 Task: Add Fage 0% Milkfat Plain Greek Yogurt to the cart.
Action: Mouse moved to (262, 117)
Screenshot: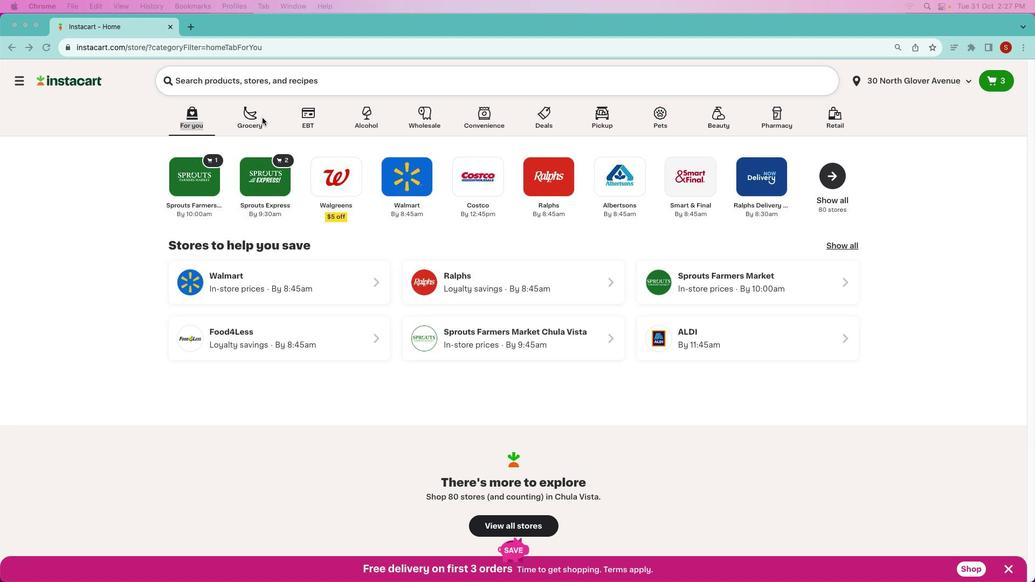 
Action: Mouse pressed left at (262, 117)
Screenshot: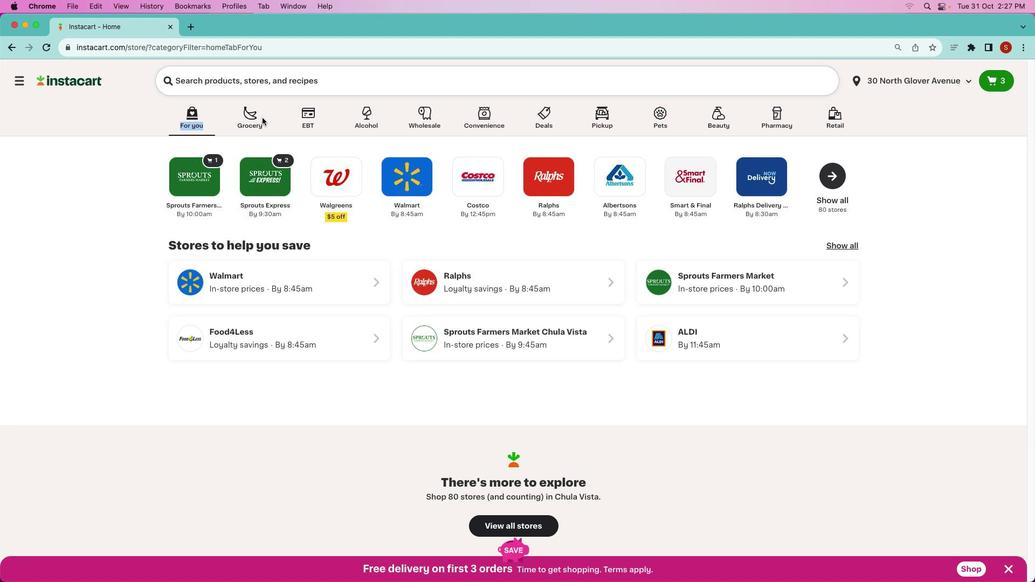 
Action: Mouse moved to (248, 113)
Screenshot: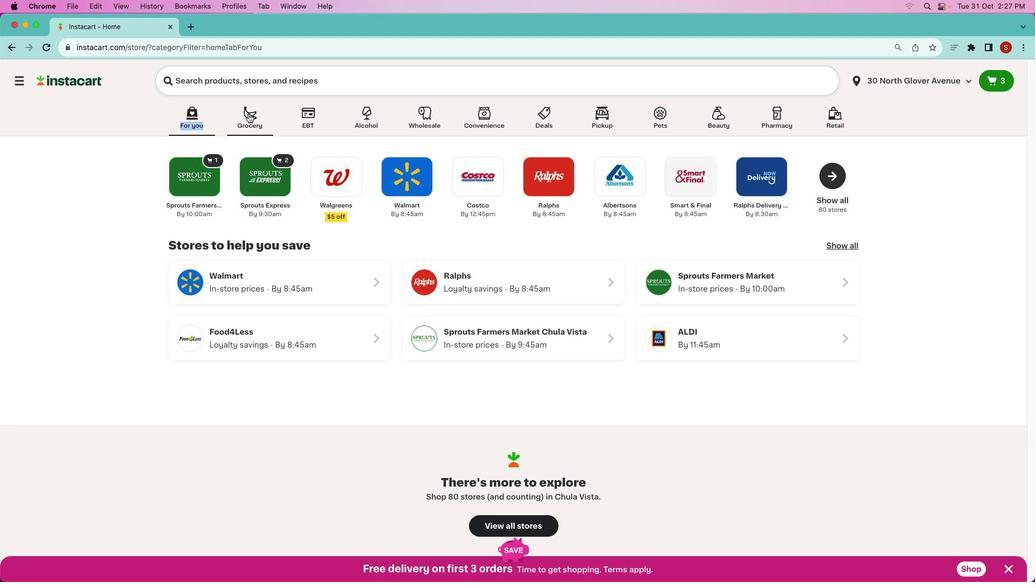
Action: Mouse pressed left at (248, 113)
Screenshot: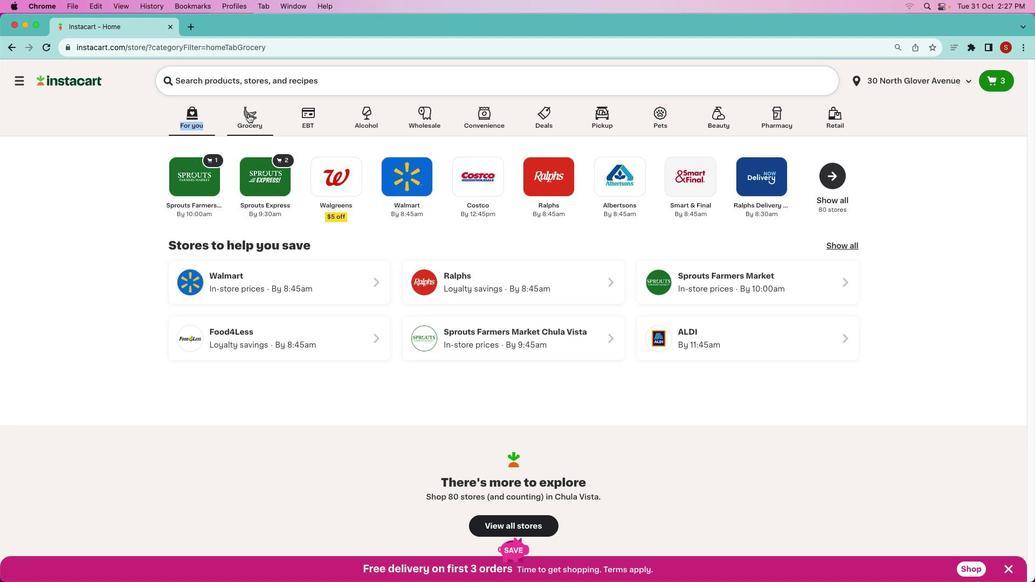 
Action: Mouse pressed left at (248, 113)
Screenshot: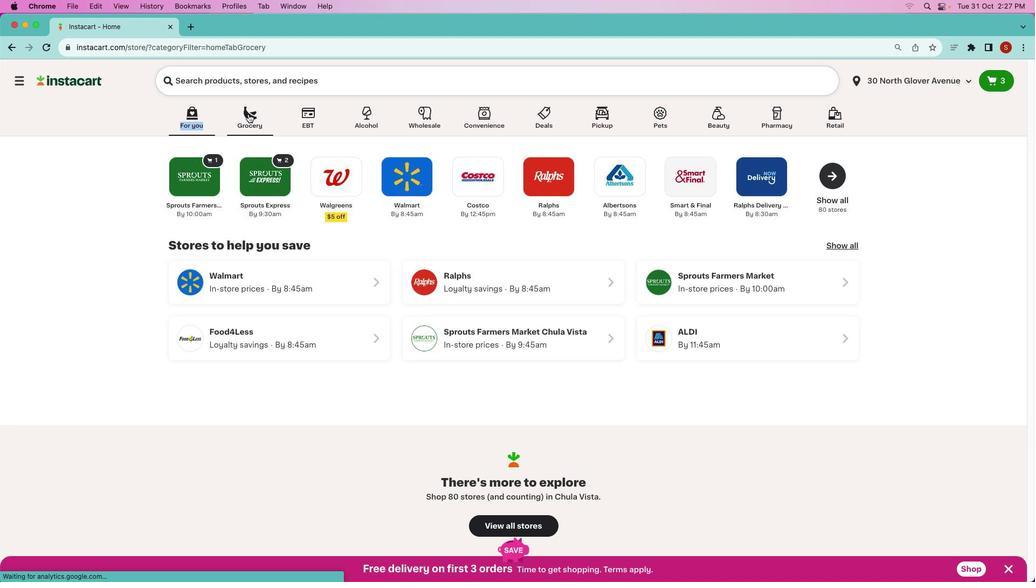 
Action: Mouse moved to (274, 166)
Screenshot: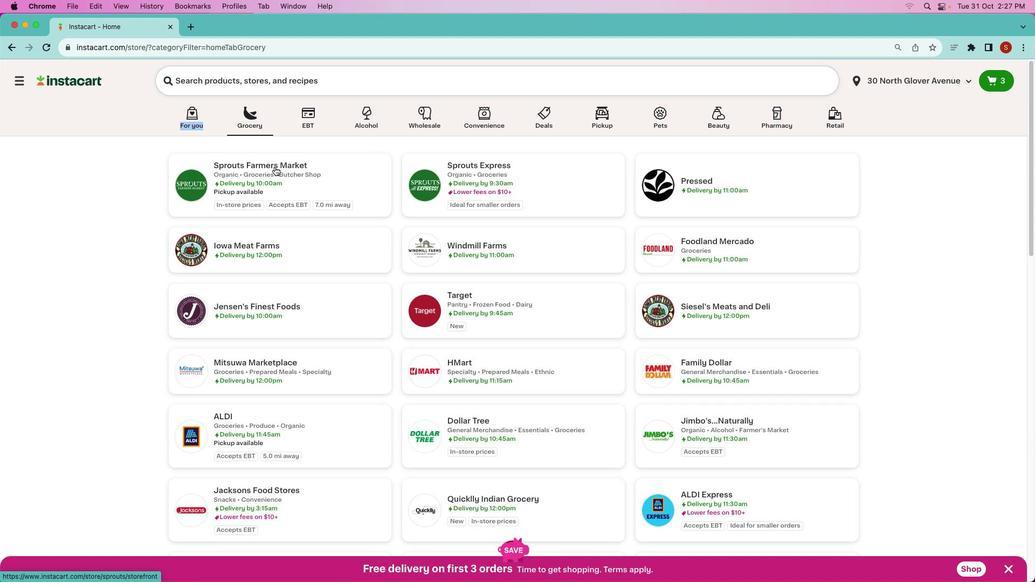 
Action: Mouse pressed left at (274, 166)
Screenshot: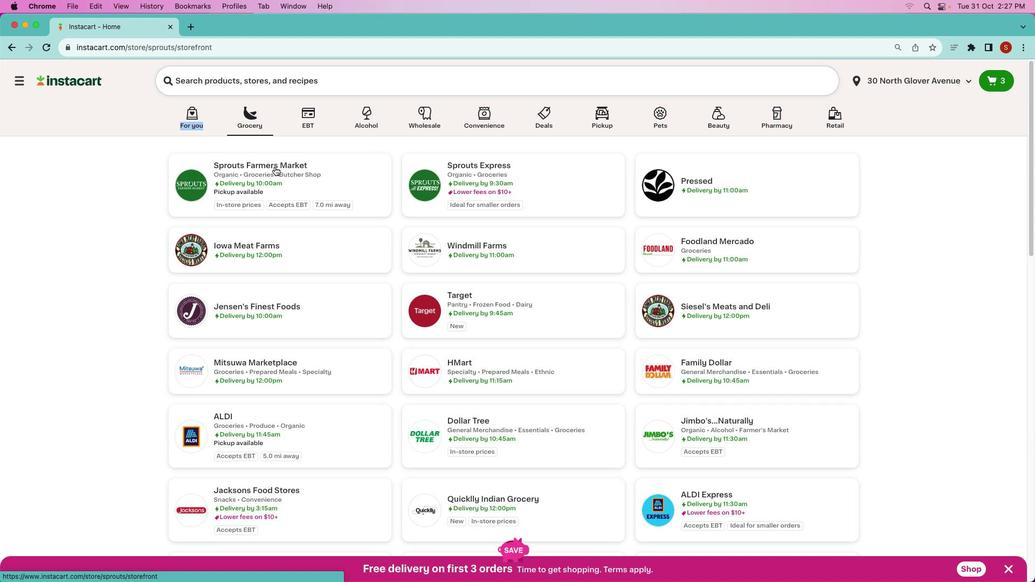
Action: Mouse moved to (378, 118)
Screenshot: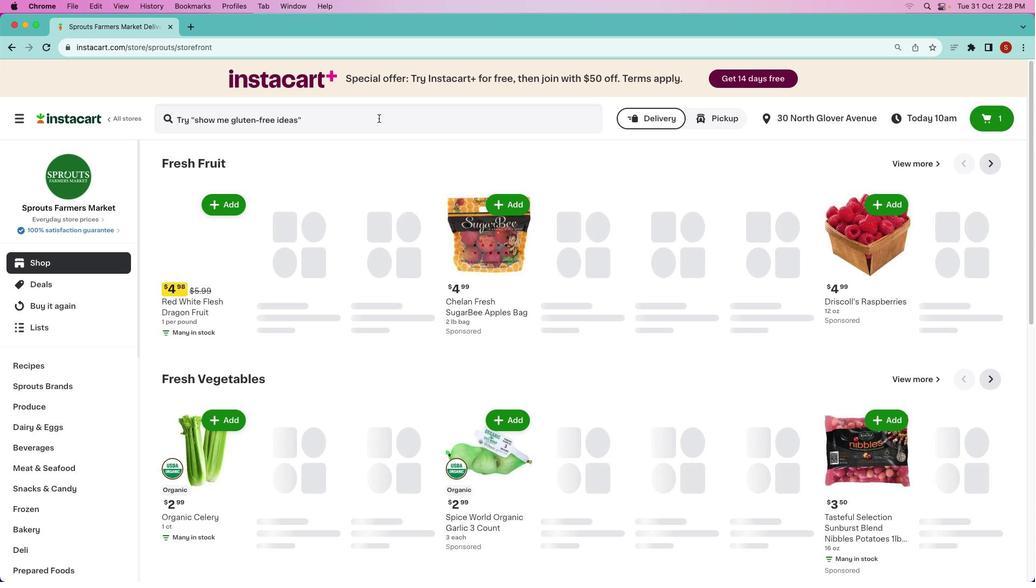 
Action: Mouse pressed left at (378, 118)
Screenshot: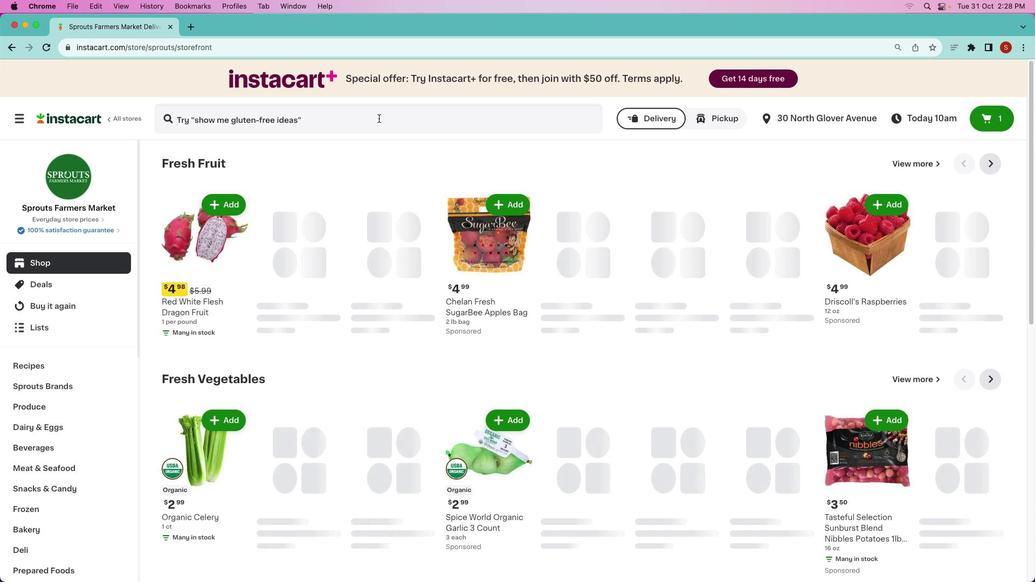 
Action: Key pressed 'f''a''g''e'Key.space'0'Key.shift'%'Key.space'm''i''l''k''f''a''t'Key.space'p''l''a''i''n'Key.space'g''r''e''e''k'Key.space'y''o''u'Key.backspace'g''u''r''t'Key.enter
Screenshot: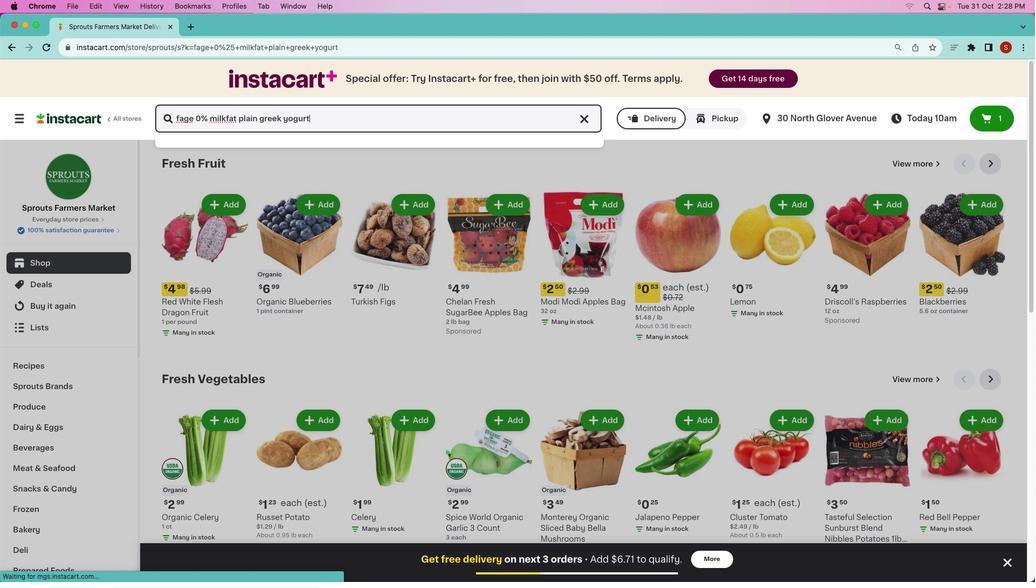 
Action: Mouse moved to (639, 221)
Screenshot: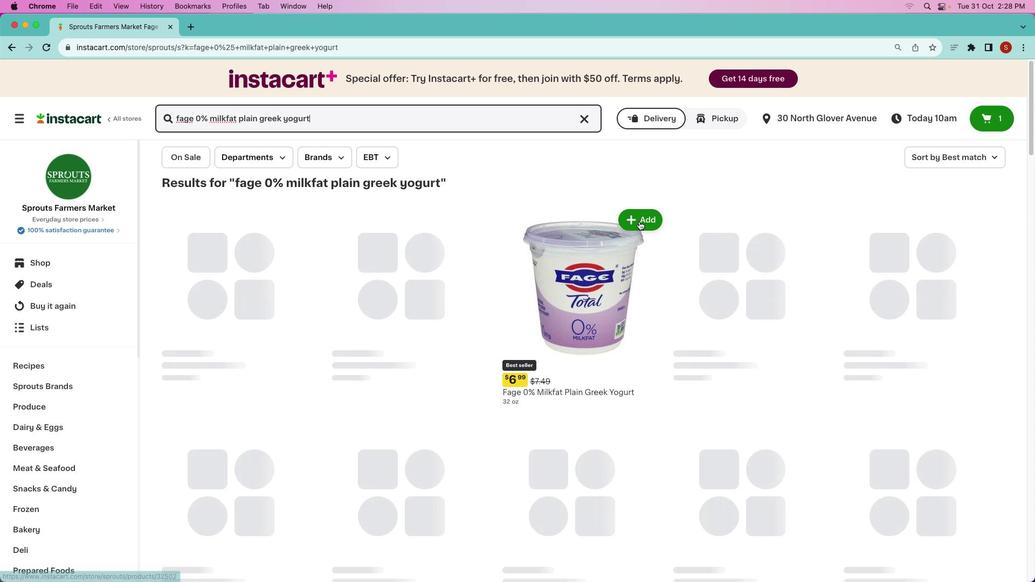
Action: Mouse pressed left at (639, 221)
Screenshot: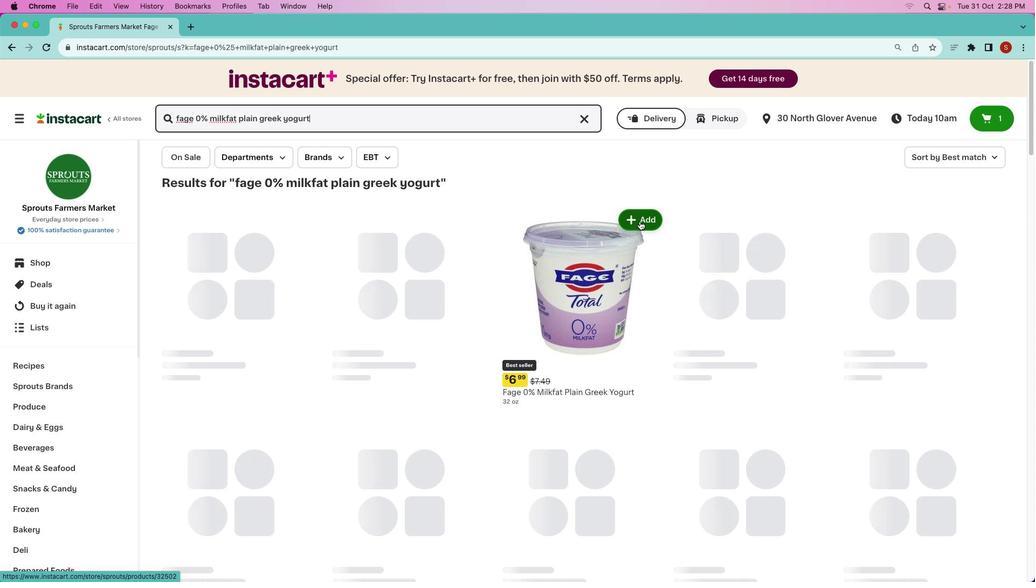 
Action: Mouse moved to (545, 286)
Screenshot: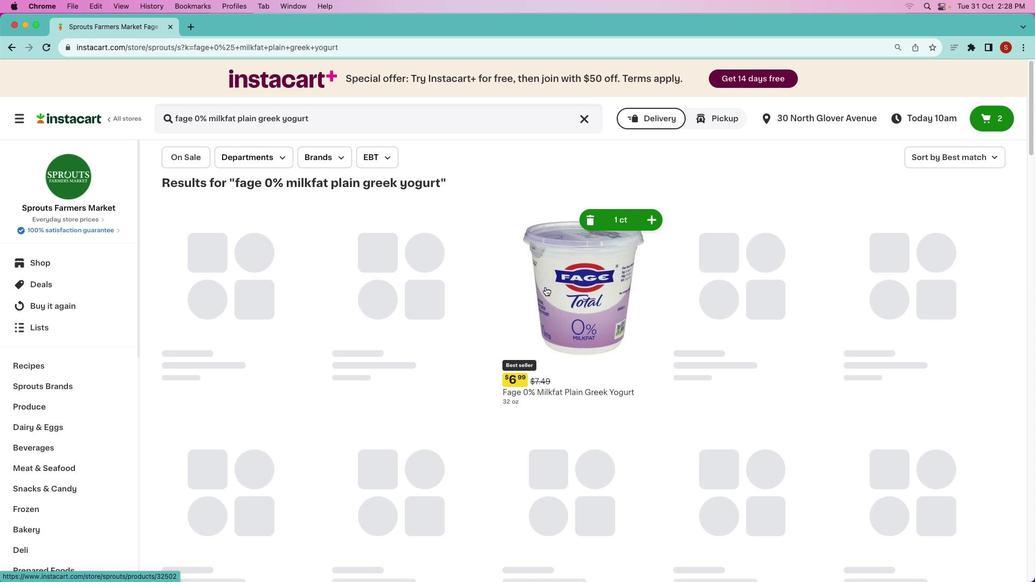 
